 Task: Find a dog-friendly snowshoeing trail in the Cascade Mountains.
Action: Mouse moved to (124, 32)
Screenshot: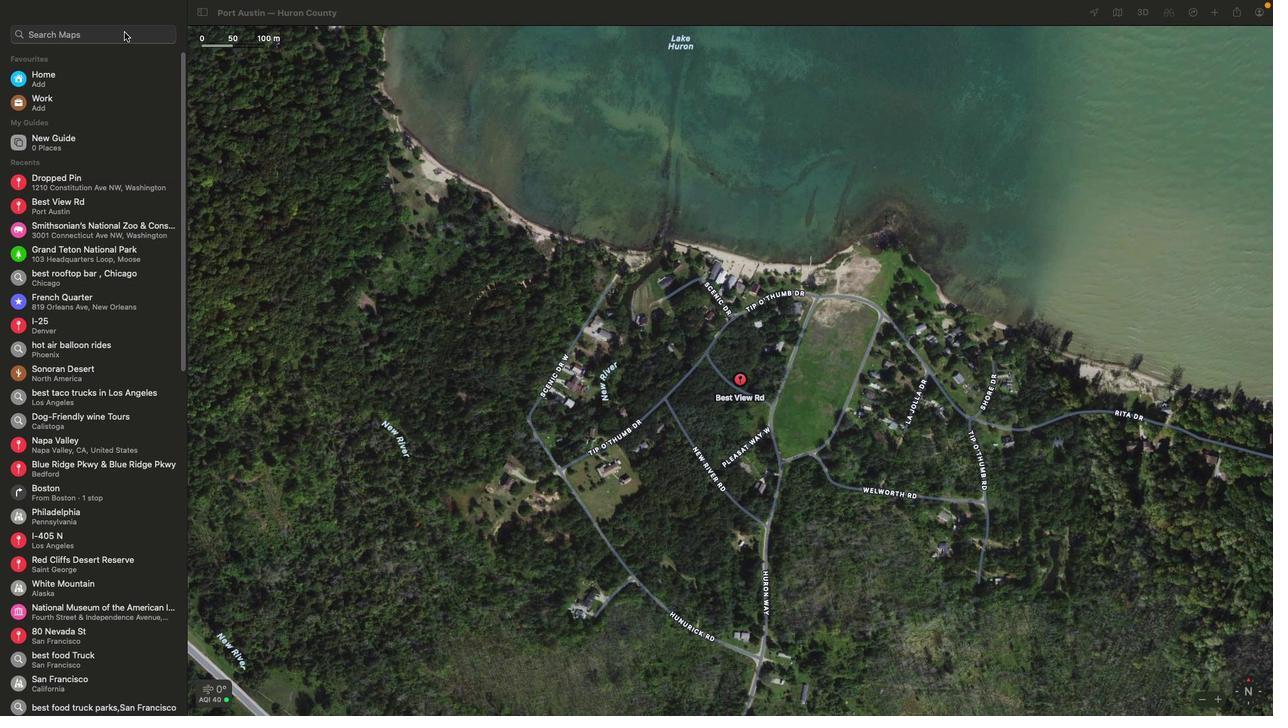 
Action: Mouse pressed left at (124, 32)
Screenshot: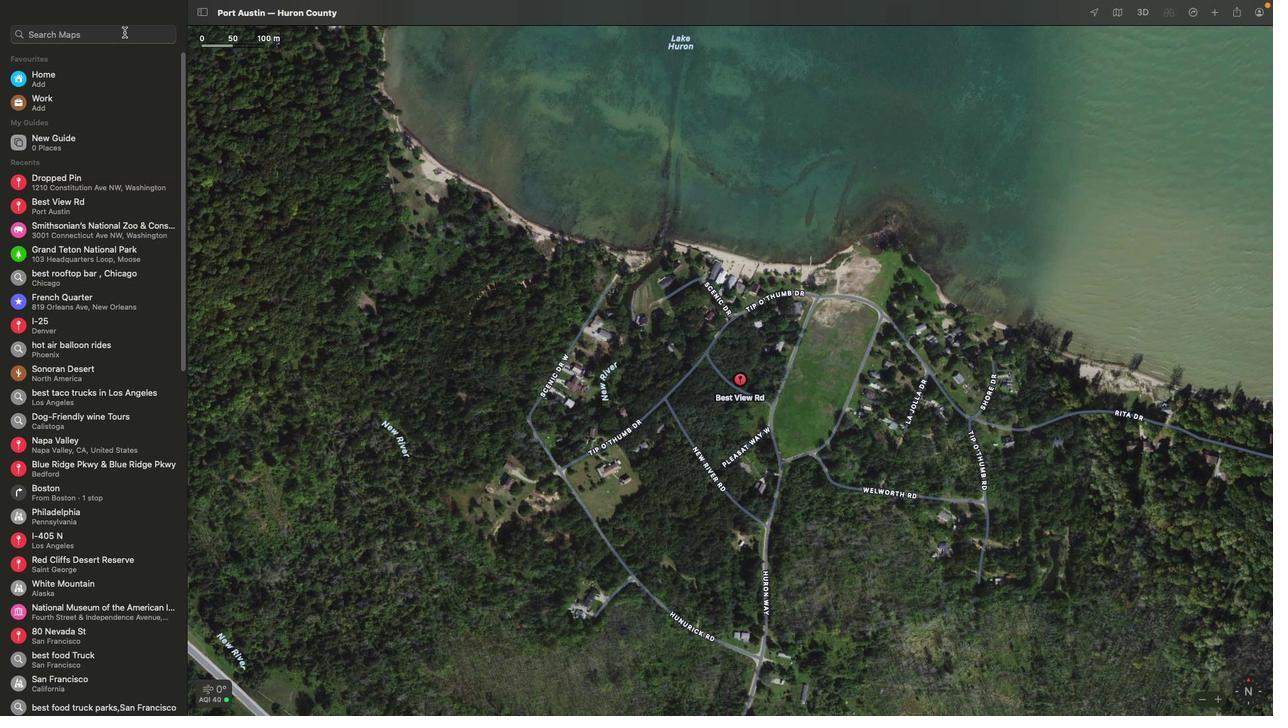 
Action: Key pressed Key.shift'D''o''f''-'Key.backspaceKey.backspaceKey.backspaceKey.backspaceKey.backspaceKey.backspaceKey.shift'C''a''s''c''a''d''e'Key.spaceKey.shift'M''o''u''n''i'Key.backspace't''a''i''n''s'Key.spaceKey.enter
Screenshot: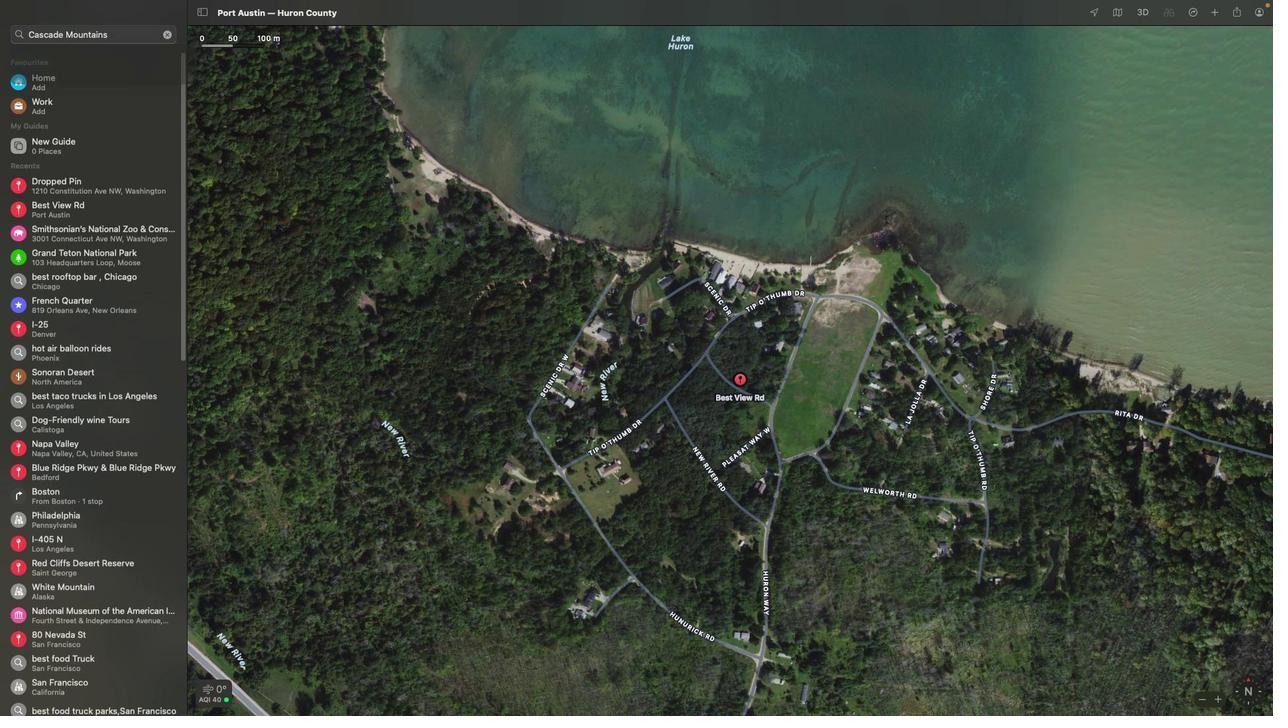 
Action: Mouse moved to (844, 409)
Screenshot: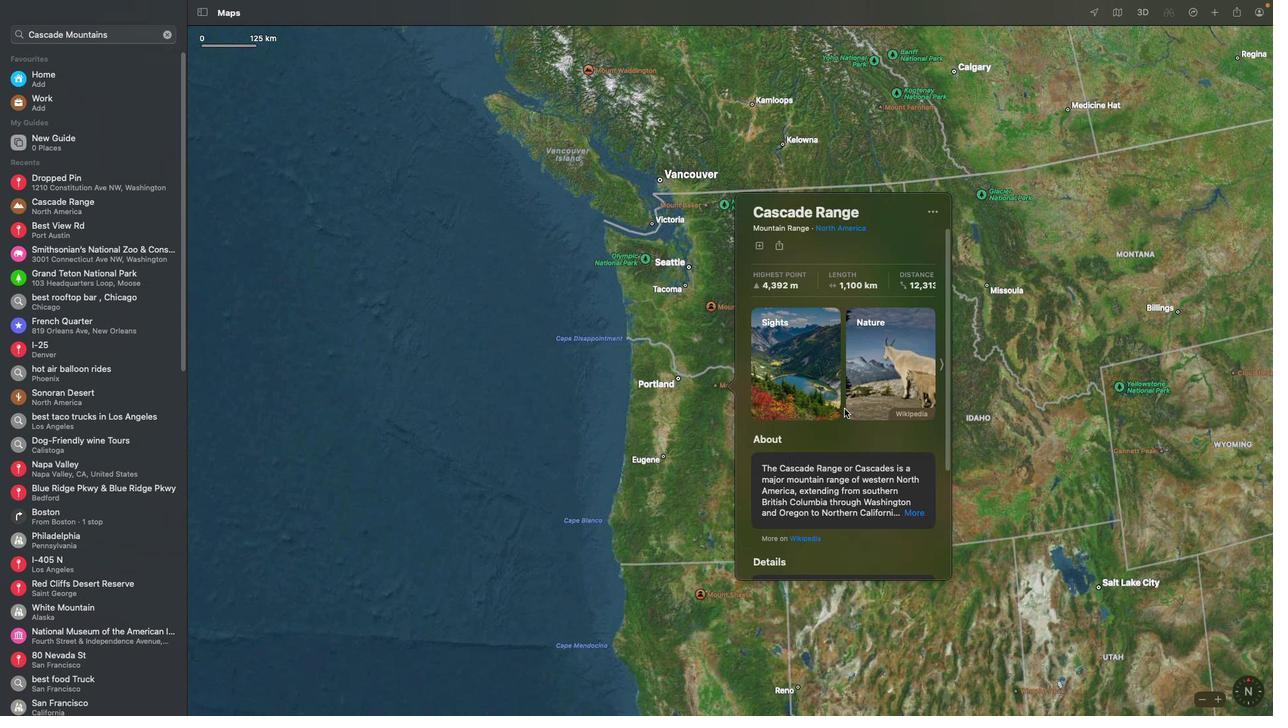 
Action: Mouse scrolled (844, 409) with delta (0, 0)
Screenshot: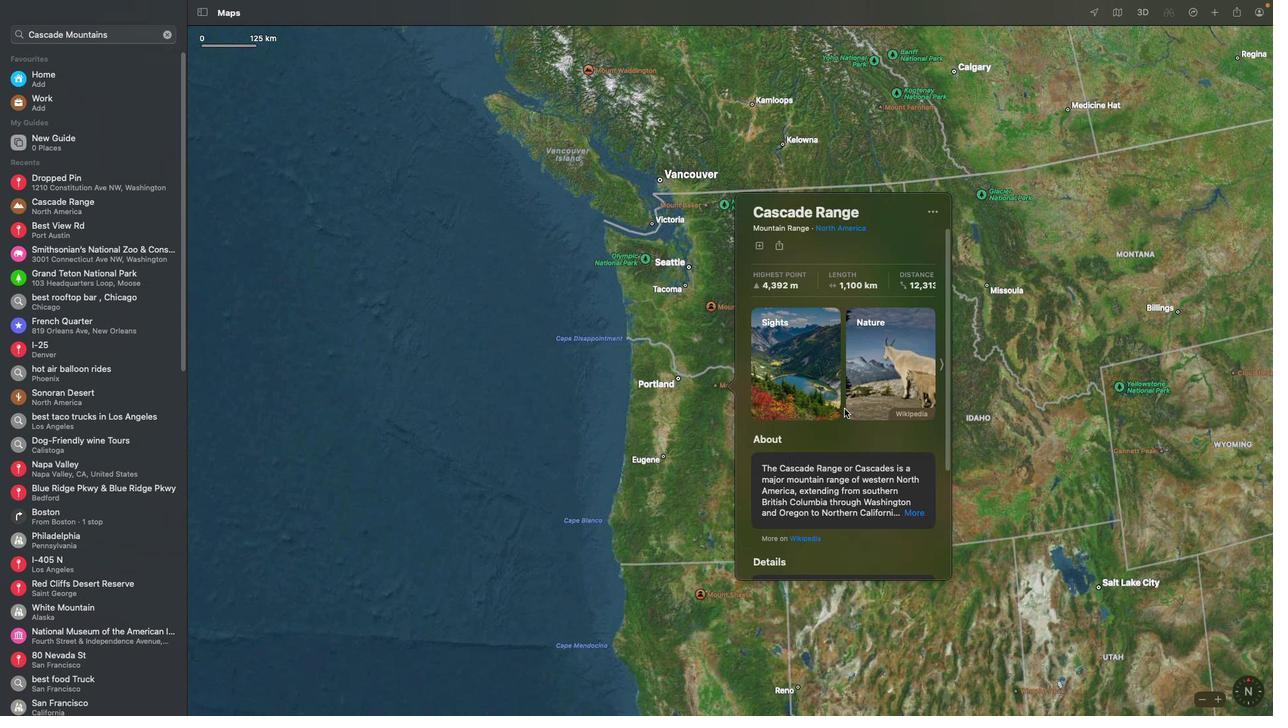 
Action: Mouse scrolled (844, 409) with delta (0, 0)
Screenshot: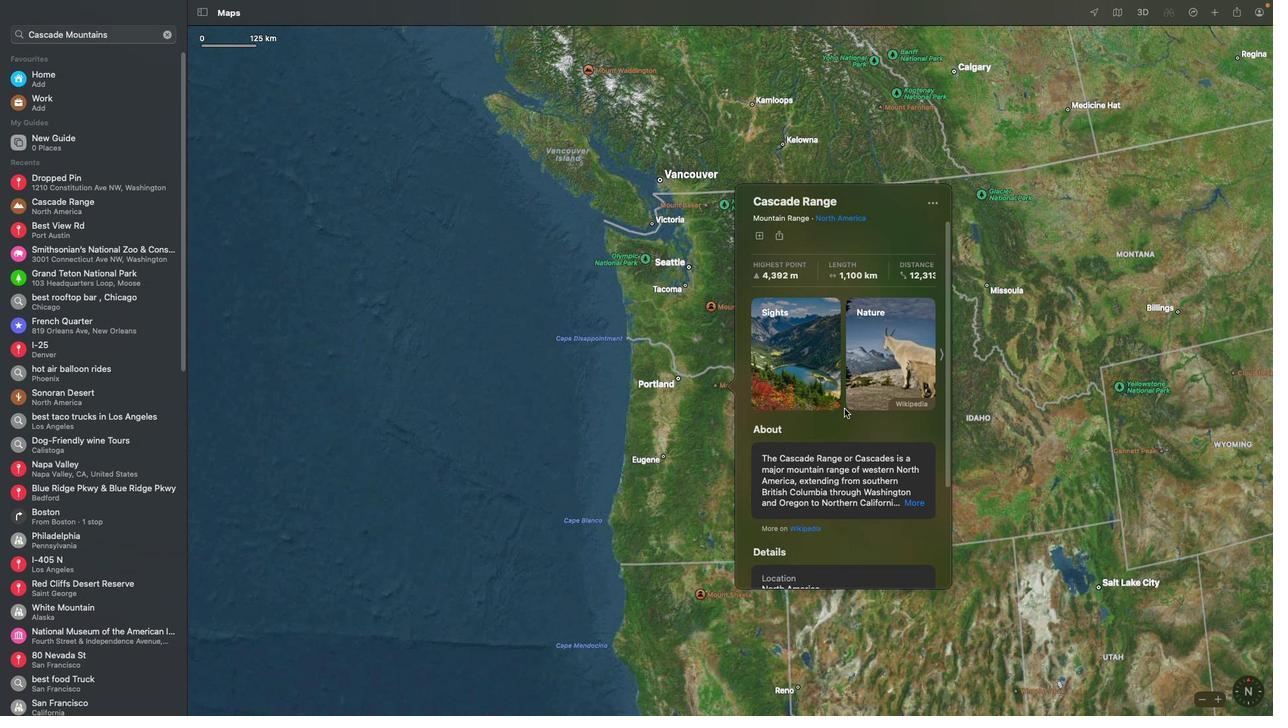 
Action: Mouse moved to (843, 408)
Screenshot: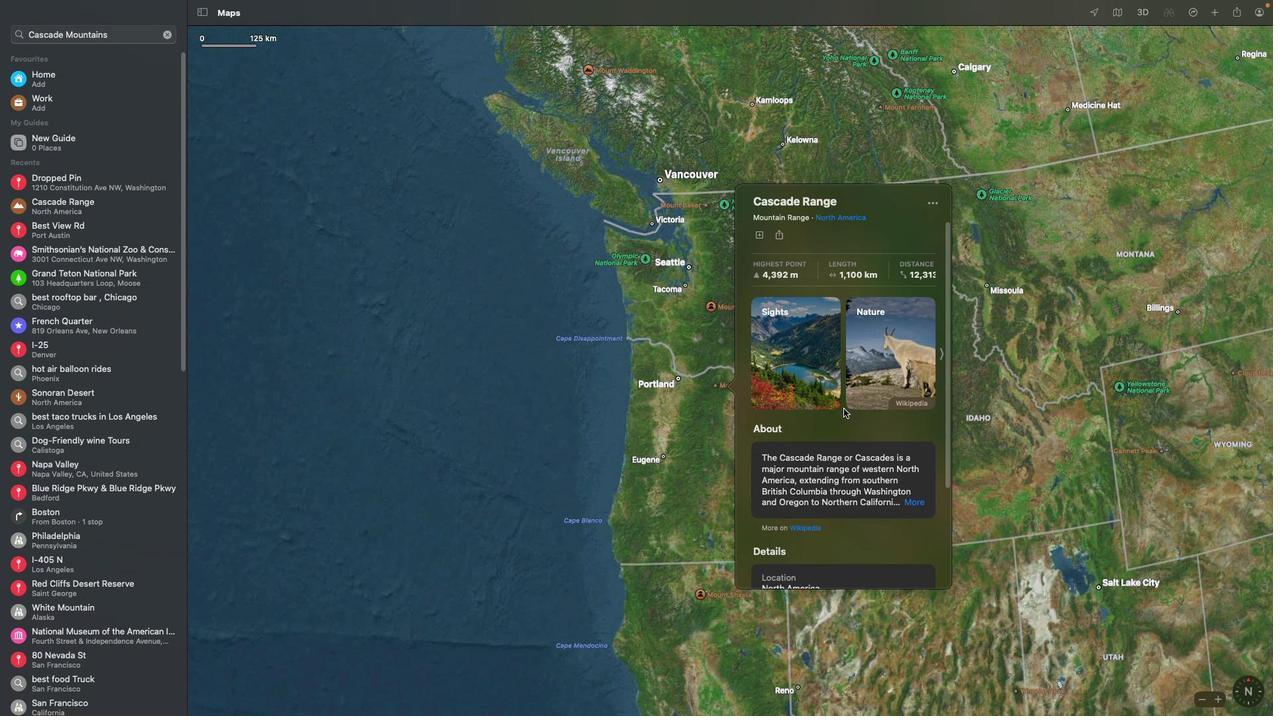 
Action: Mouse scrolled (843, 408) with delta (0, 0)
Screenshot: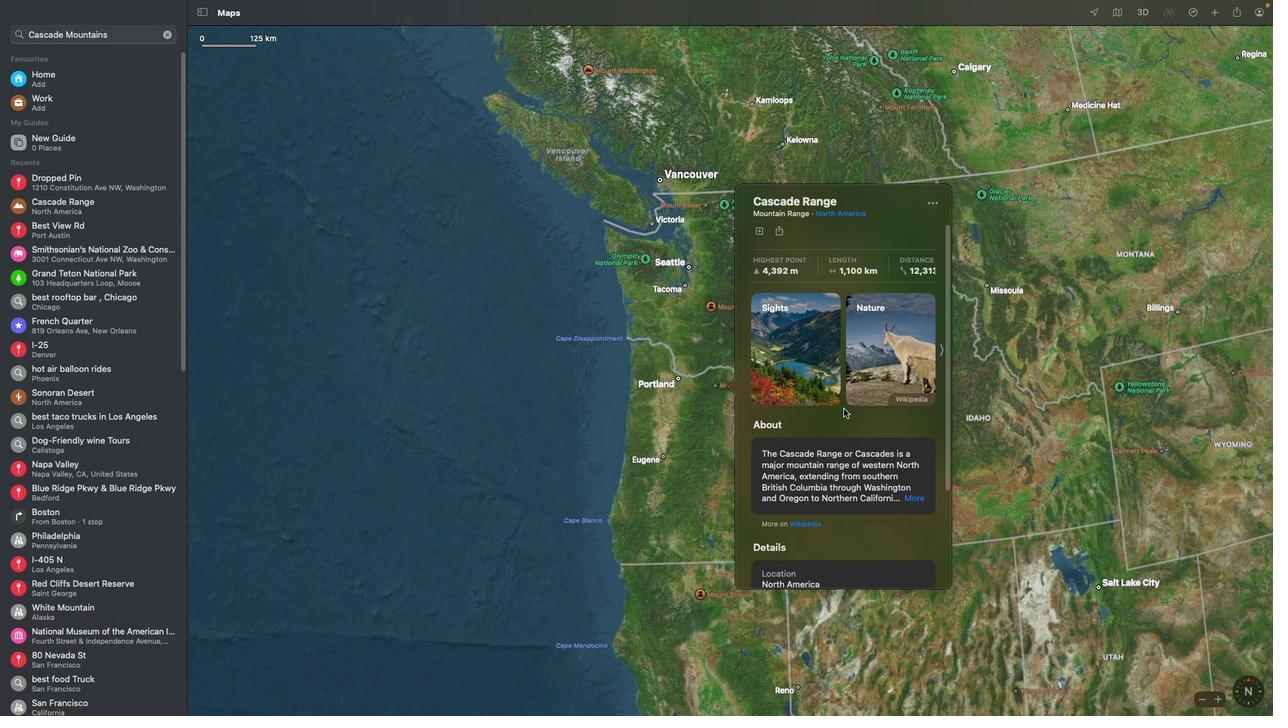 
Action: Mouse scrolled (843, 408) with delta (0, 0)
Screenshot: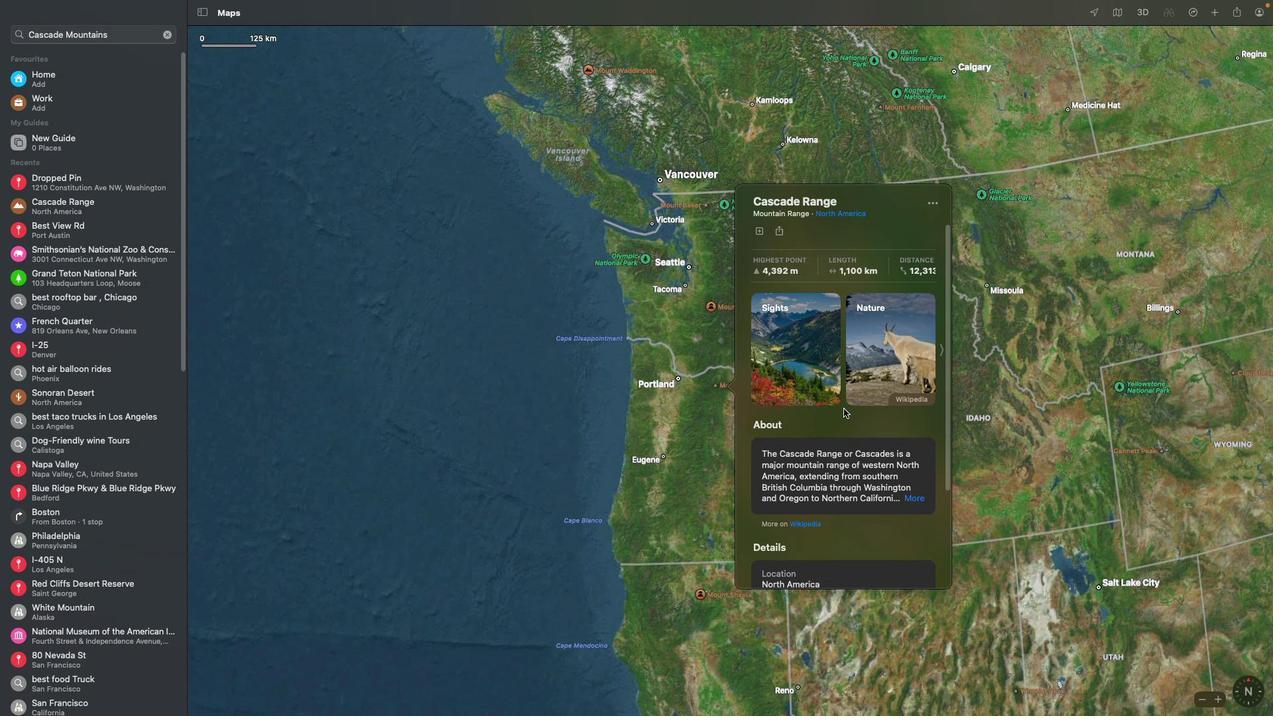 
Action: Mouse scrolled (843, 408) with delta (0, 0)
Screenshot: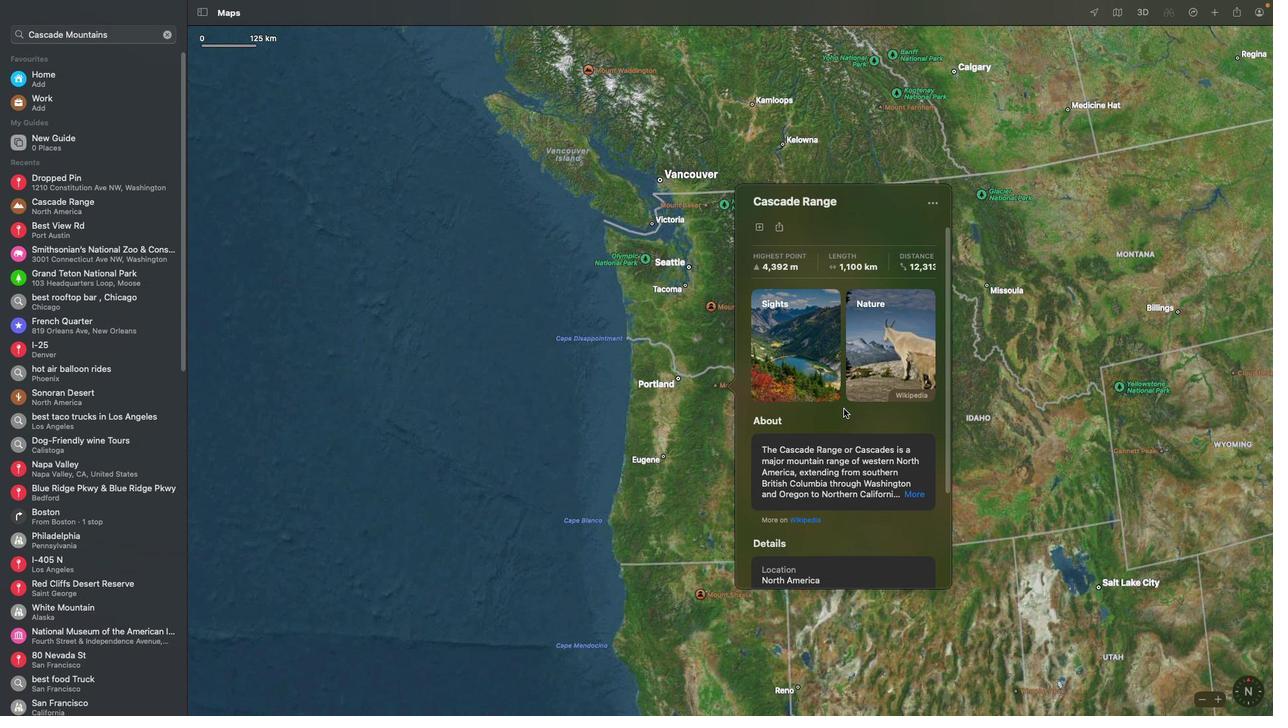 
Action: Mouse scrolled (843, 408) with delta (0, 0)
Screenshot: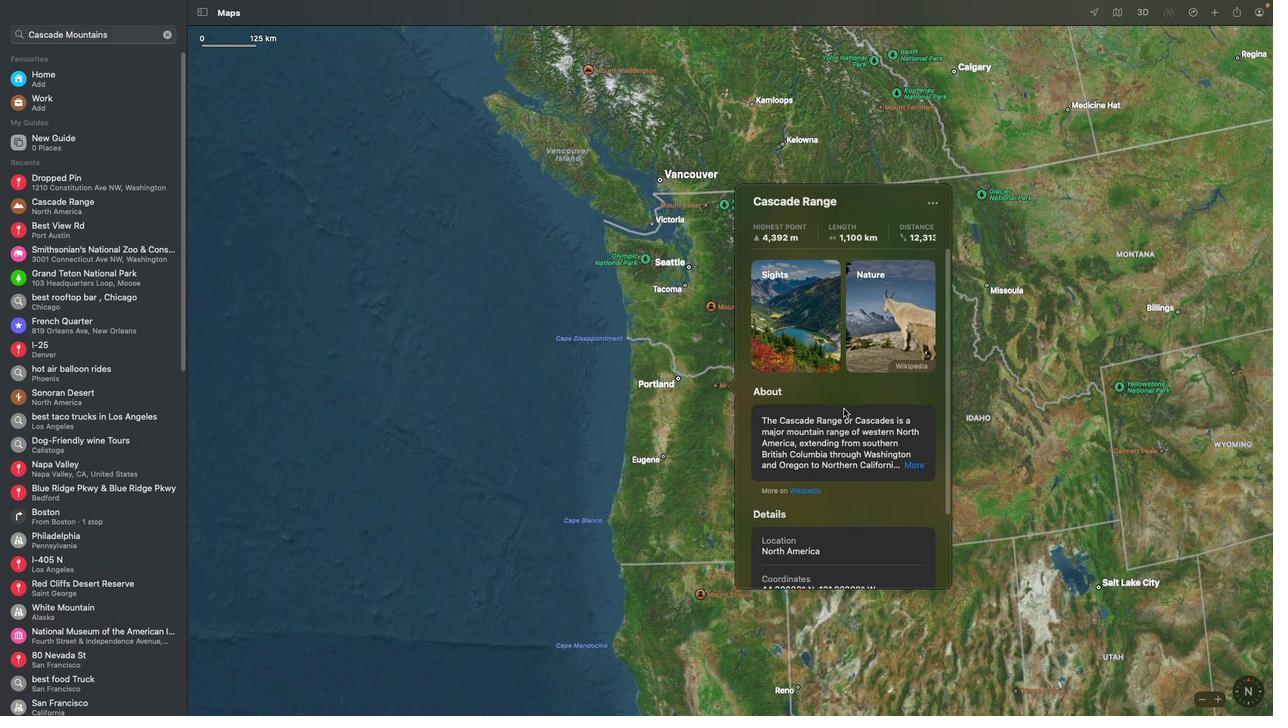 
Action: Mouse scrolled (843, 408) with delta (0, 0)
Screenshot: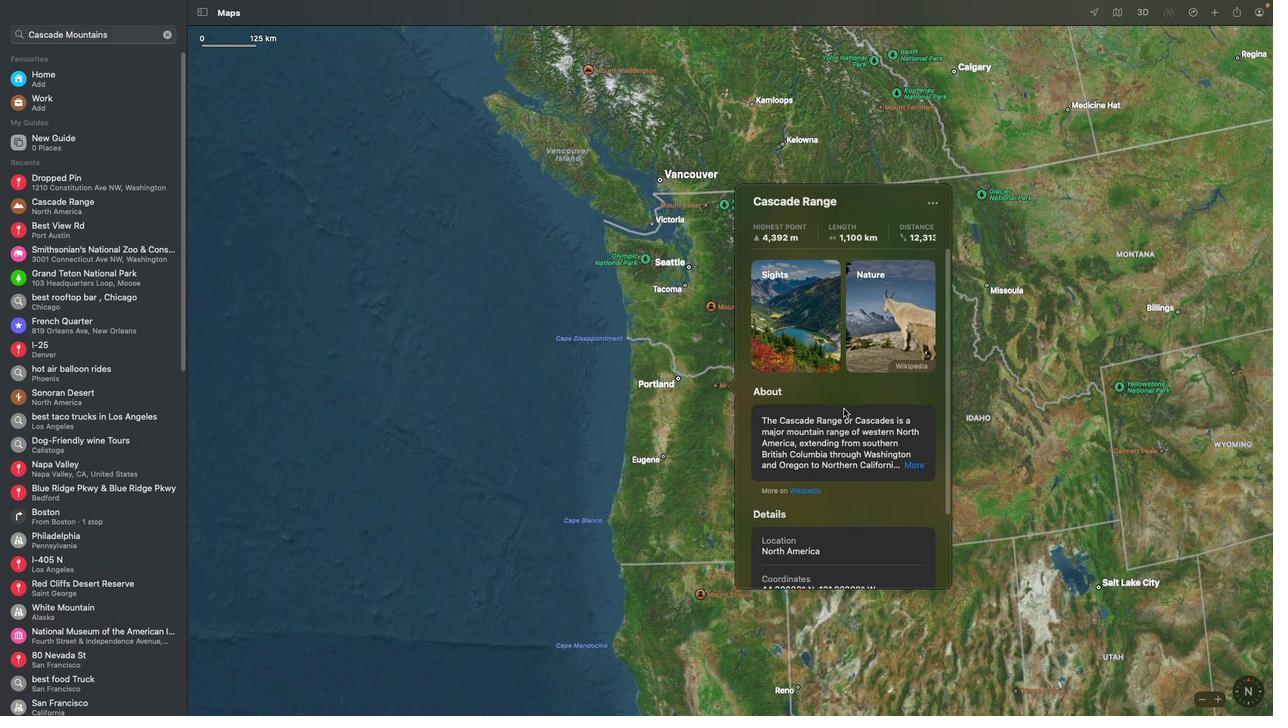 
Action: Mouse scrolled (843, 408) with delta (0, -1)
Screenshot: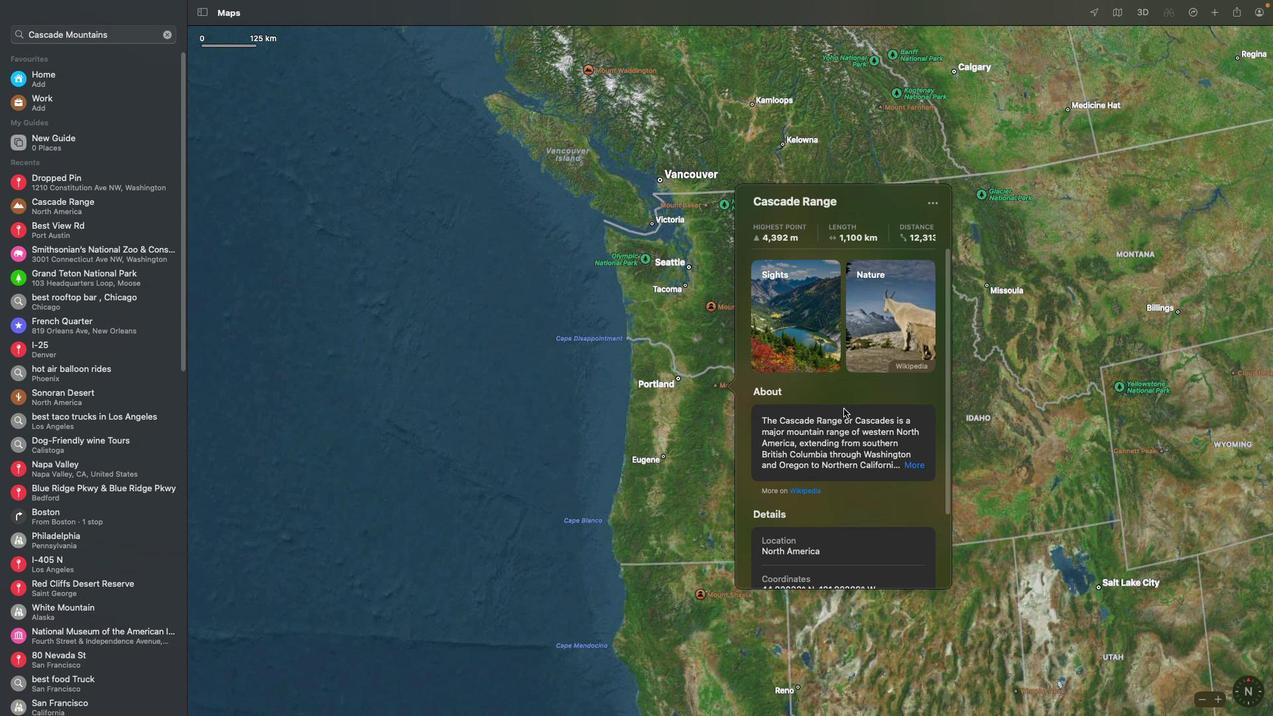 
Action: Mouse scrolled (843, 408) with delta (0, 0)
Screenshot: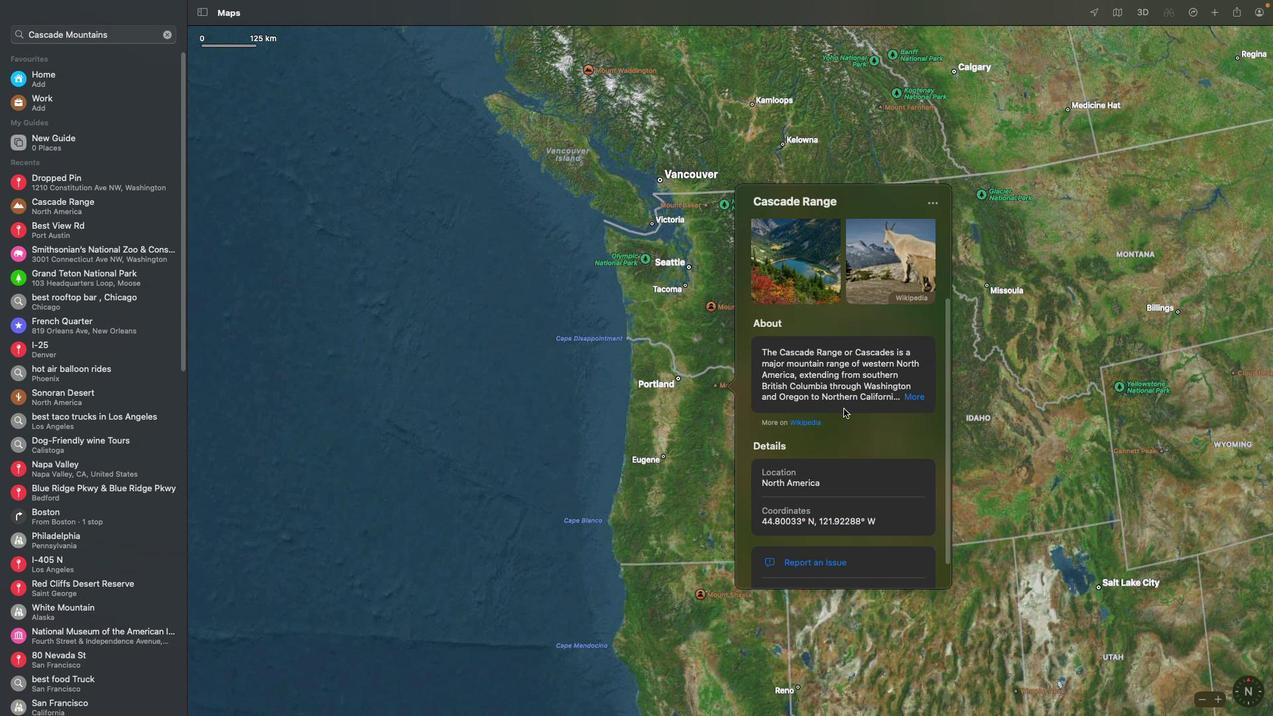 
Action: Mouse scrolled (843, 408) with delta (0, 0)
Screenshot: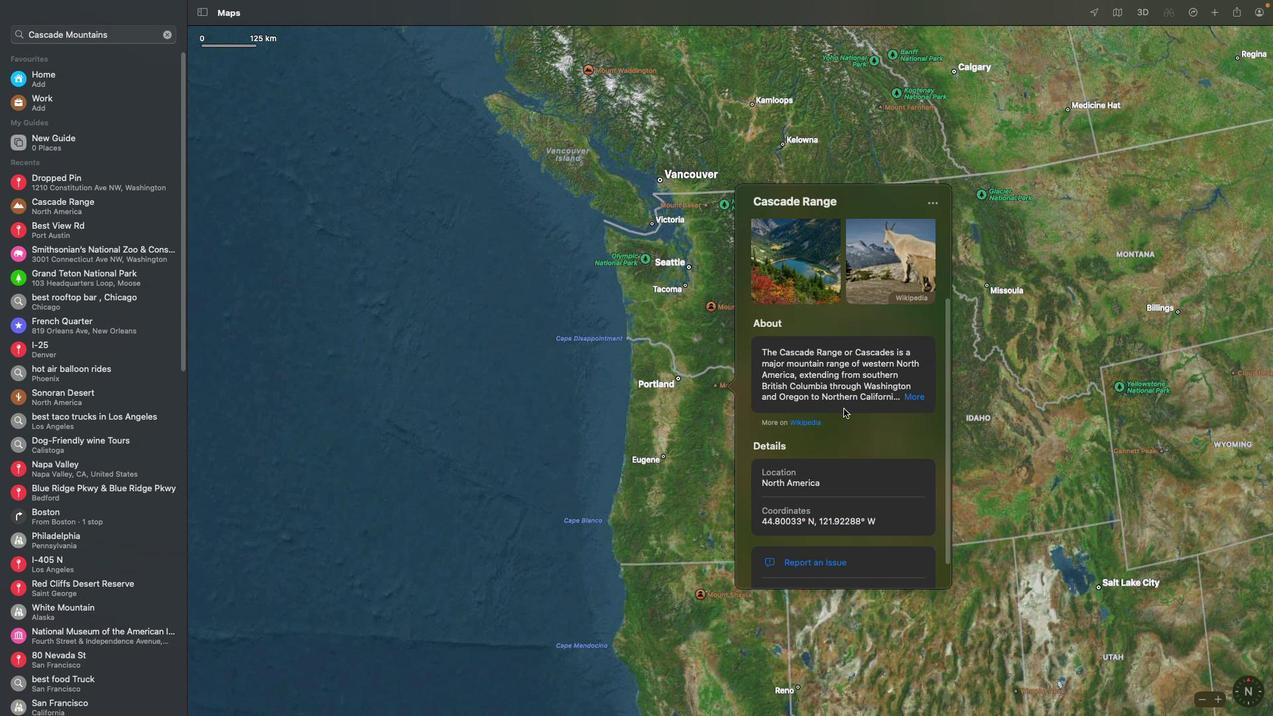 
Action: Mouse scrolled (843, 408) with delta (0, -1)
Screenshot: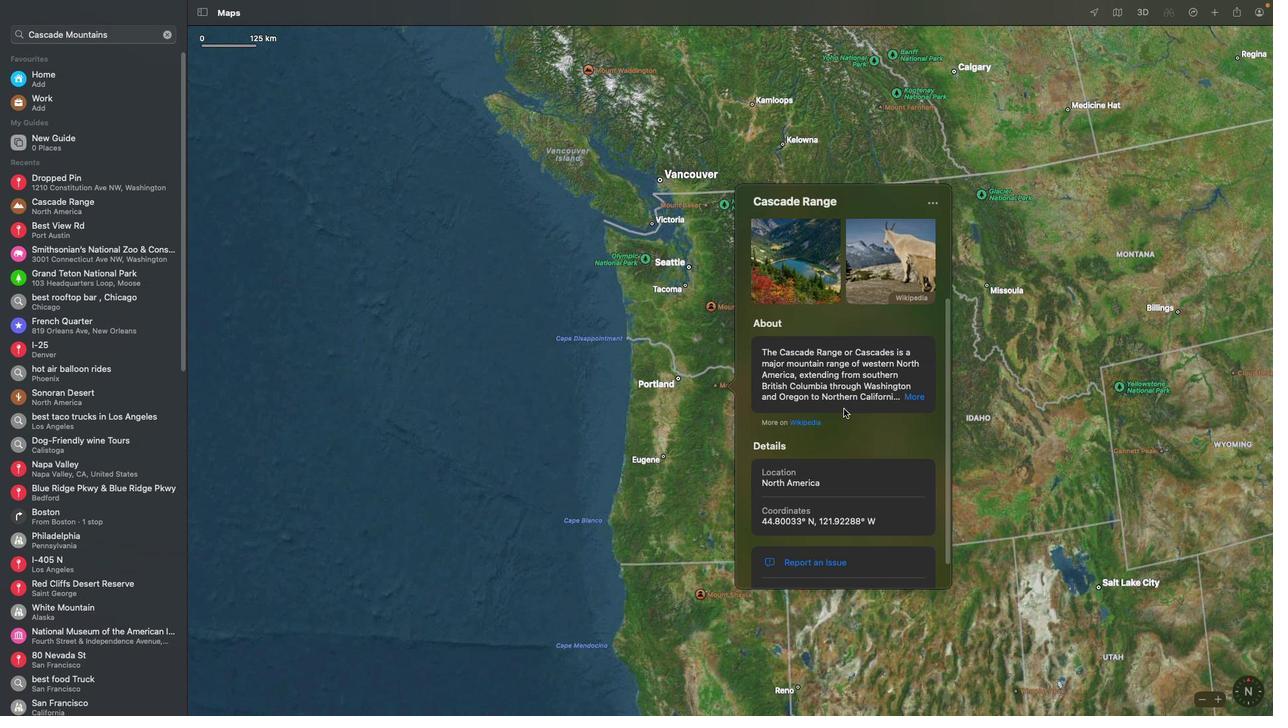
Action: Mouse scrolled (843, 408) with delta (0, -3)
Screenshot: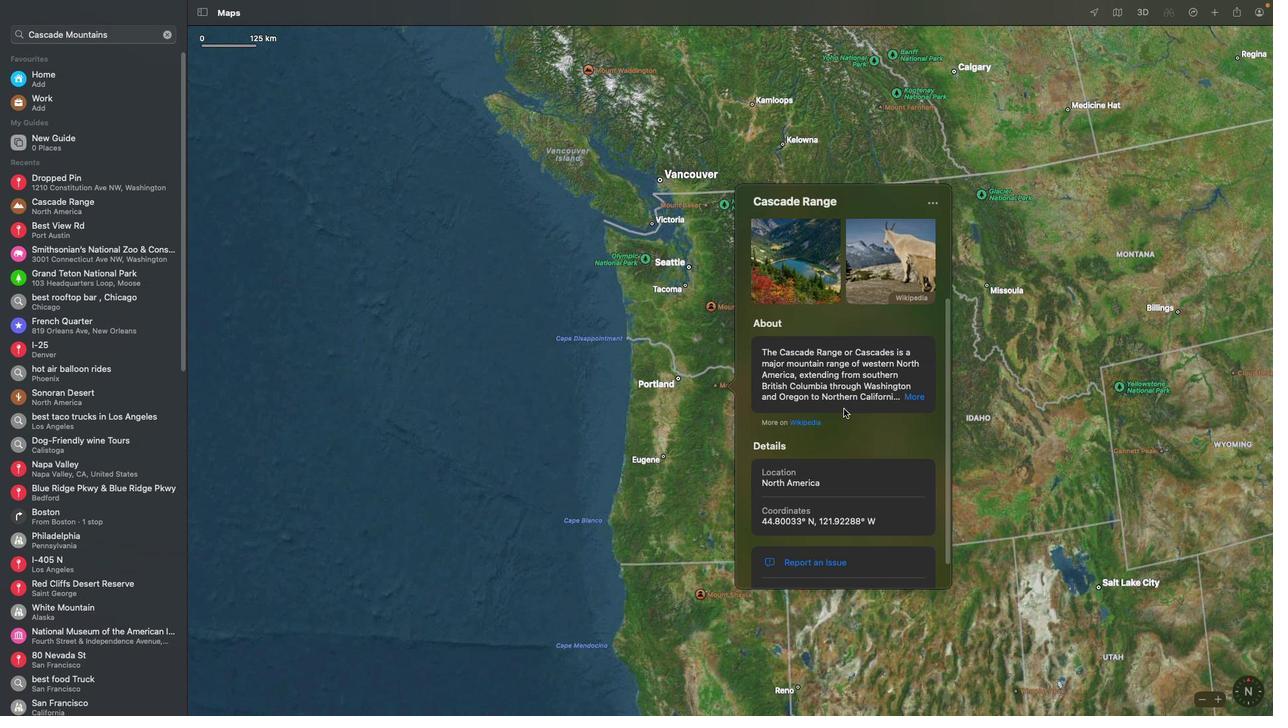 
Action: Mouse scrolled (843, 408) with delta (0, 0)
Screenshot: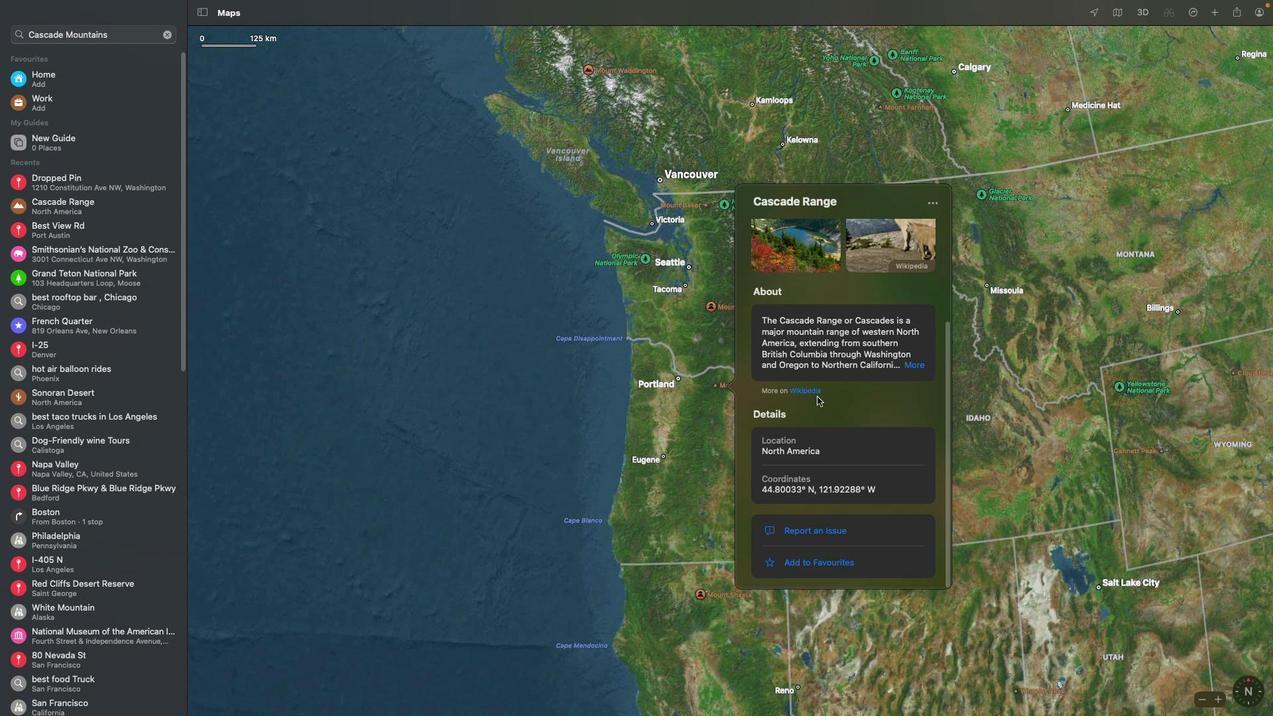 
Action: Mouse scrolled (843, 408) with delta (0, 0)
Screenshot: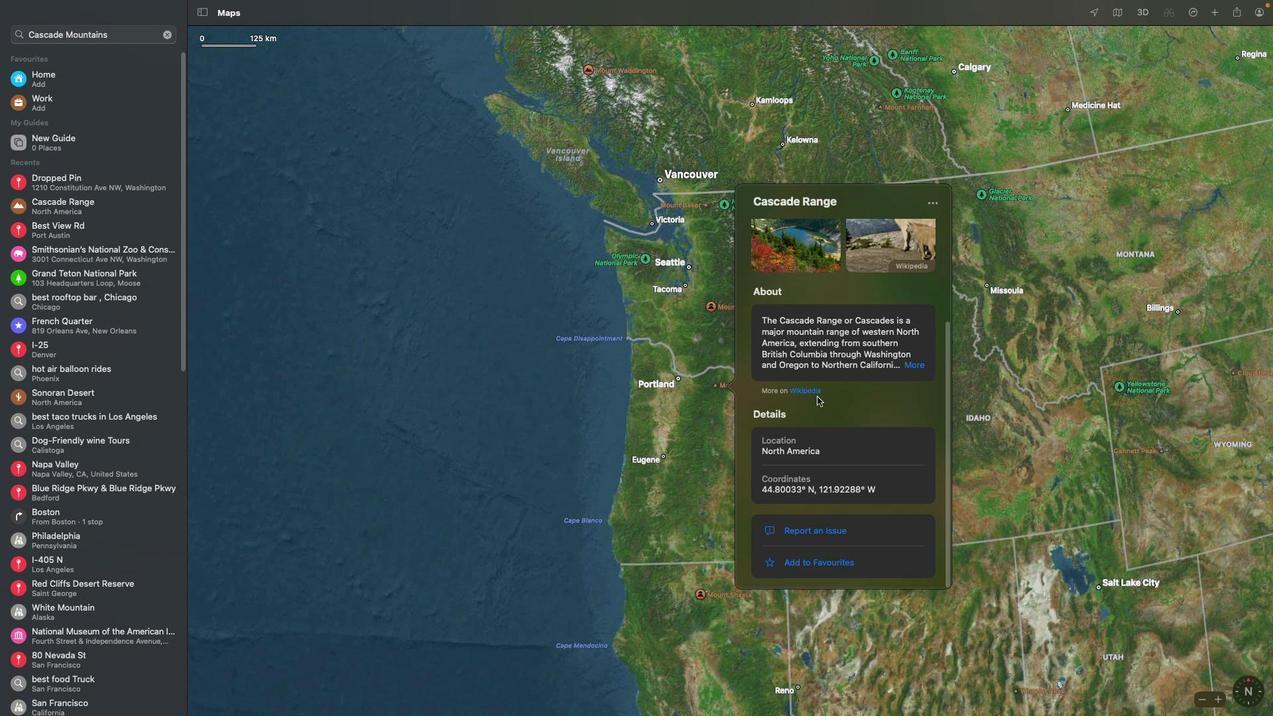 
Action: Mouse scrolled (843, 408) with delta (0, -1)
Screenshot: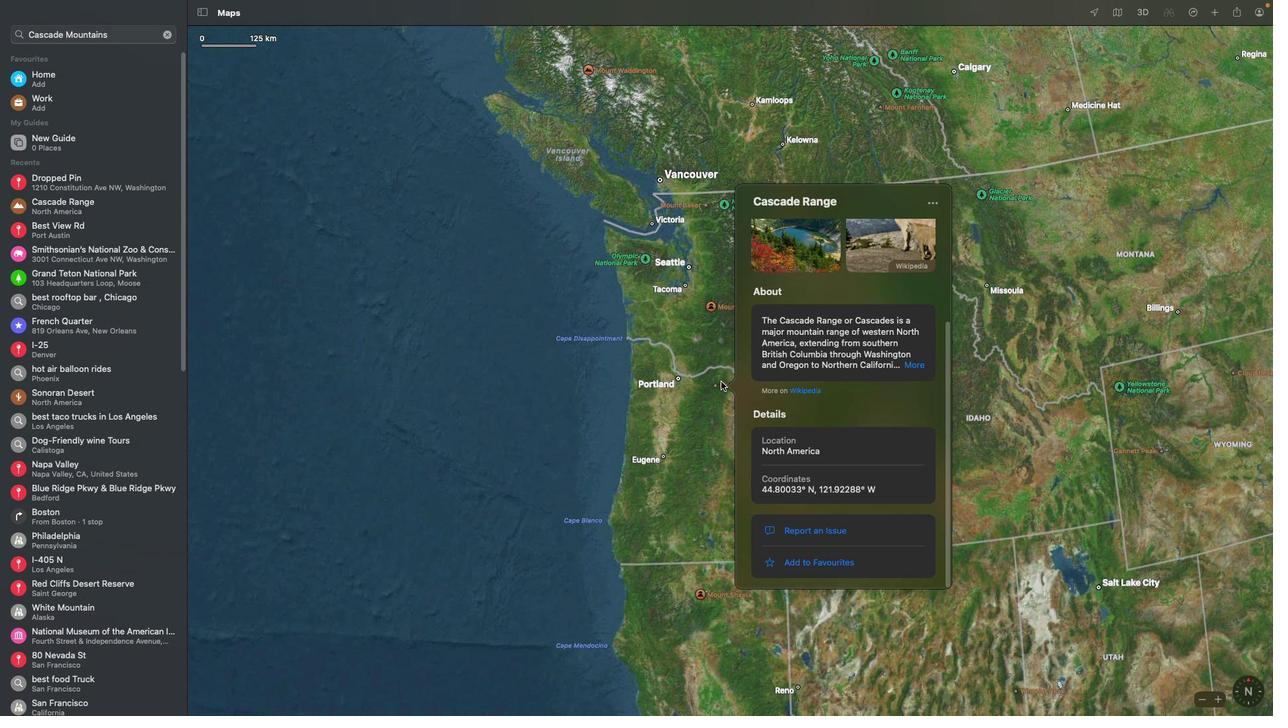 
Action: Mouse moved to (170, 36)
Screenshot: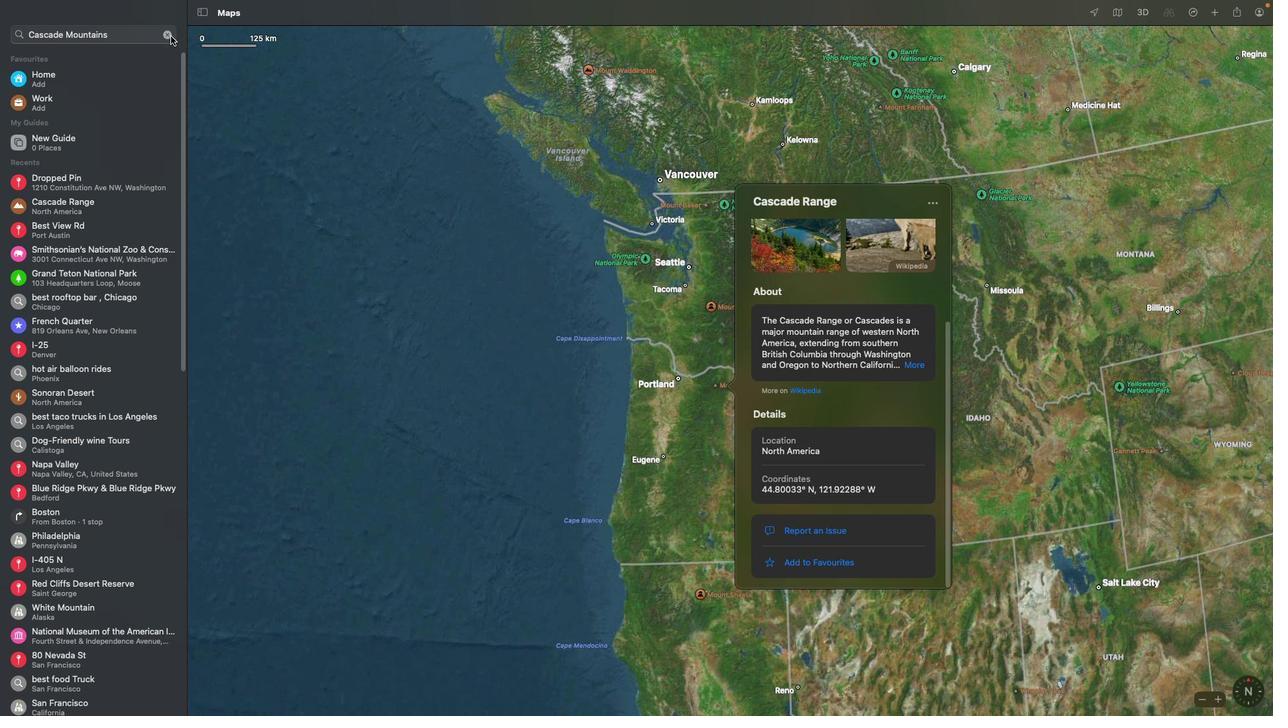 
Action: Mouse pressed left at (170, 36)
Screenshot: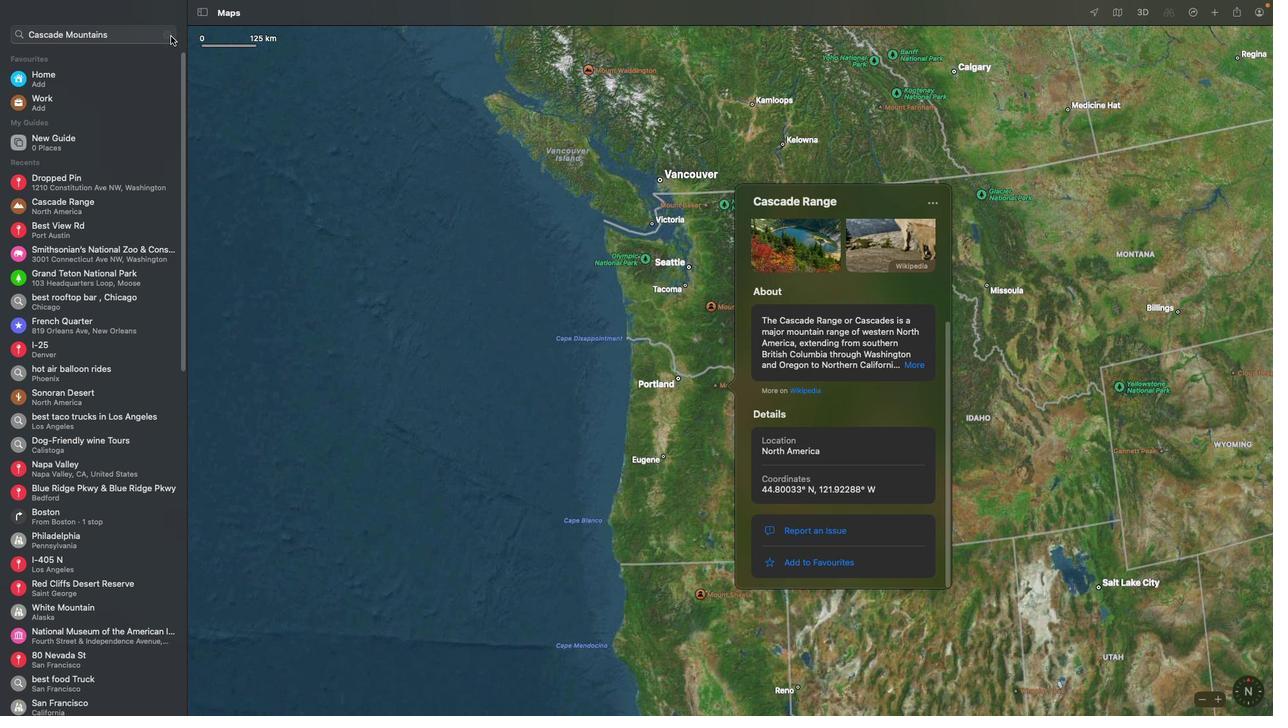 
Action: Mouse moved to (89, 36)
Screenshot: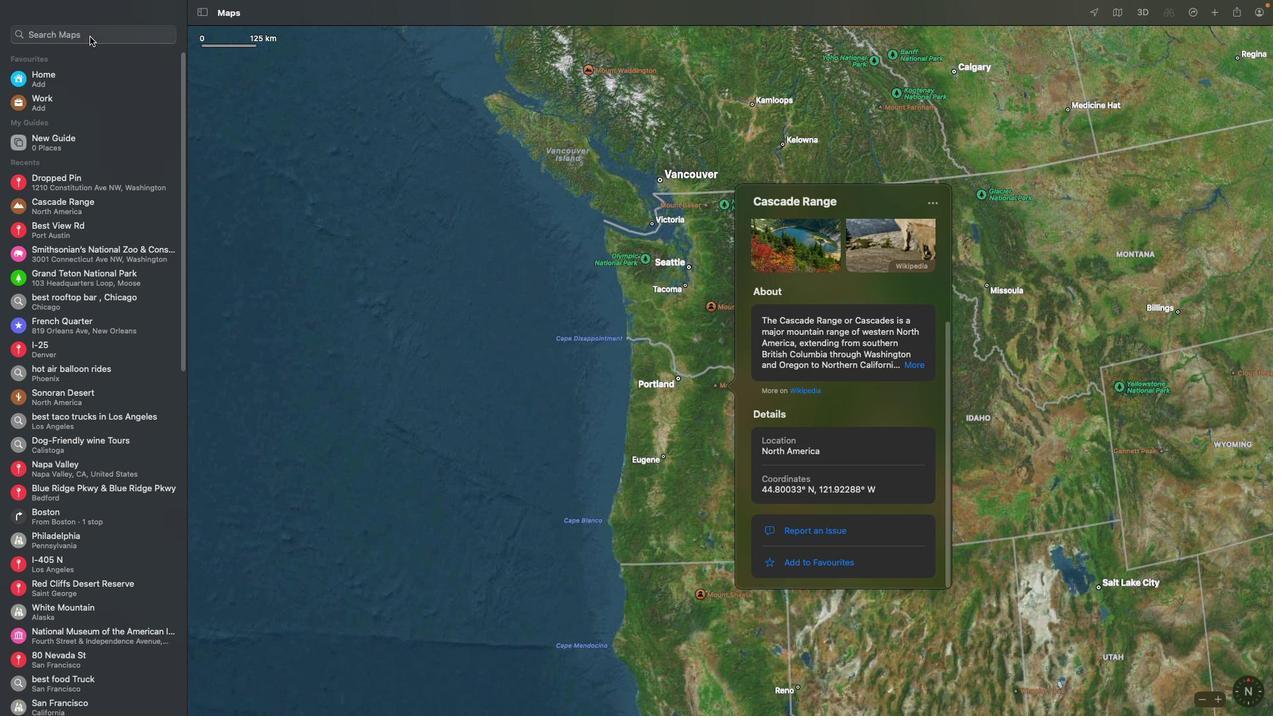 
Action: Mouse pressed left at (89, 36)
Screenshot: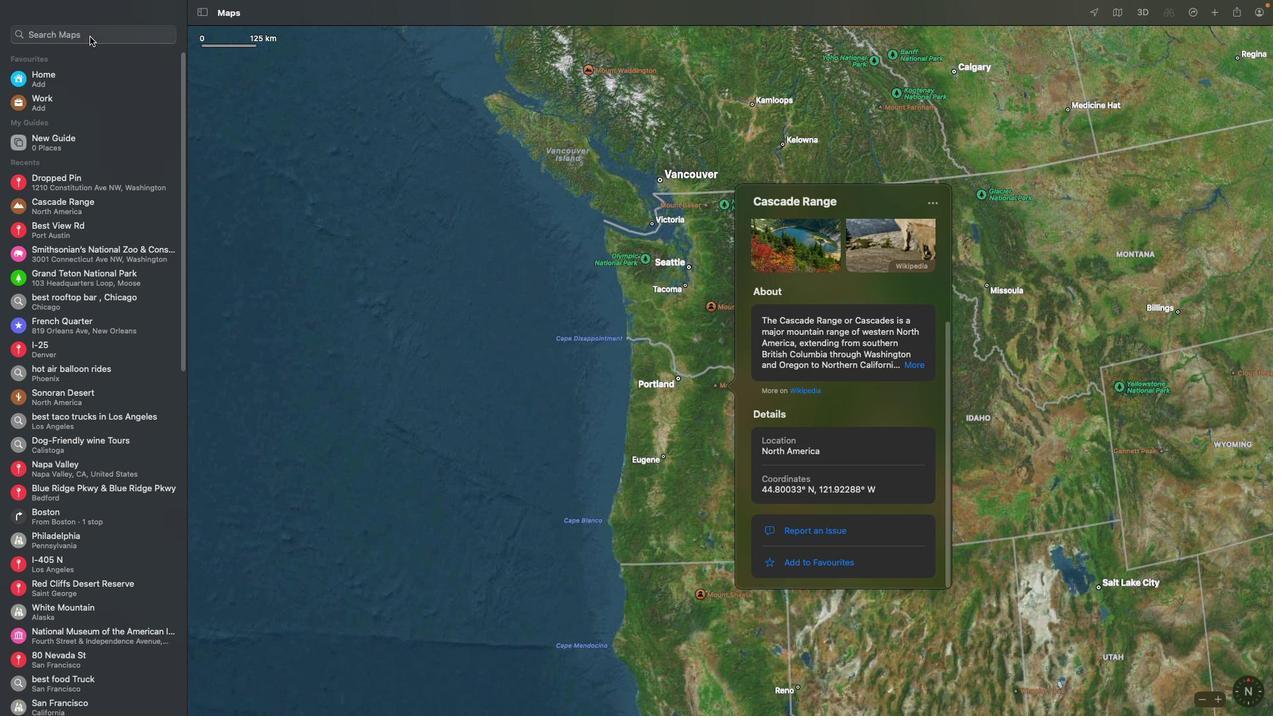 
Action: Key pressed Key.shift'D''o''f'Key.spaceKey.shiftKey.backspaceKey.backspace'g'Key.spaceKey.shift'F''r''i''e''n''d''l''y'Key.space's''n''o''w''s''h''o''e''i''n''g'Key.spaceKey.enter
Screenshot: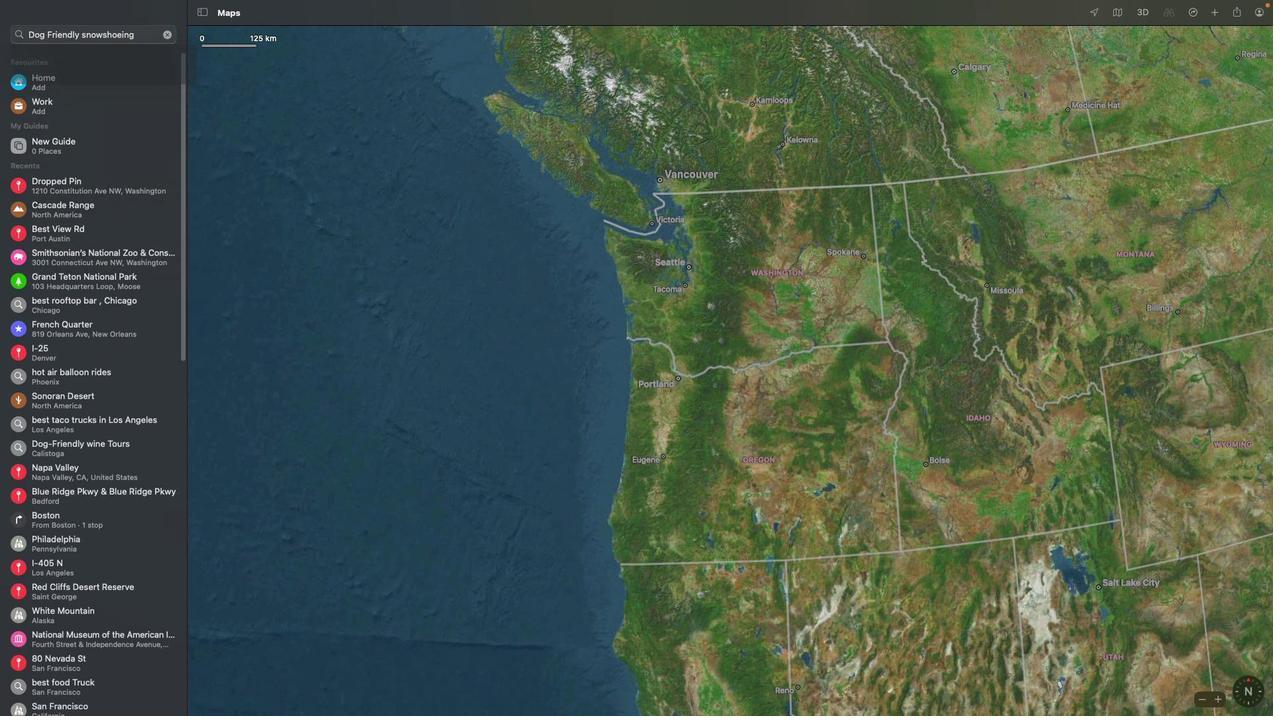 
